 Task: Create in the project TrueNorth and in the Backlog issue 'Integrate a new virtual reality feature into an existing mobile application to enhance user engagement and experience' a child issue 'Serverless computing application testing automation and optimization', and assign it to team member softage.3@softage.net.
Action: Mouse moved to (758, 558)
Screenshot: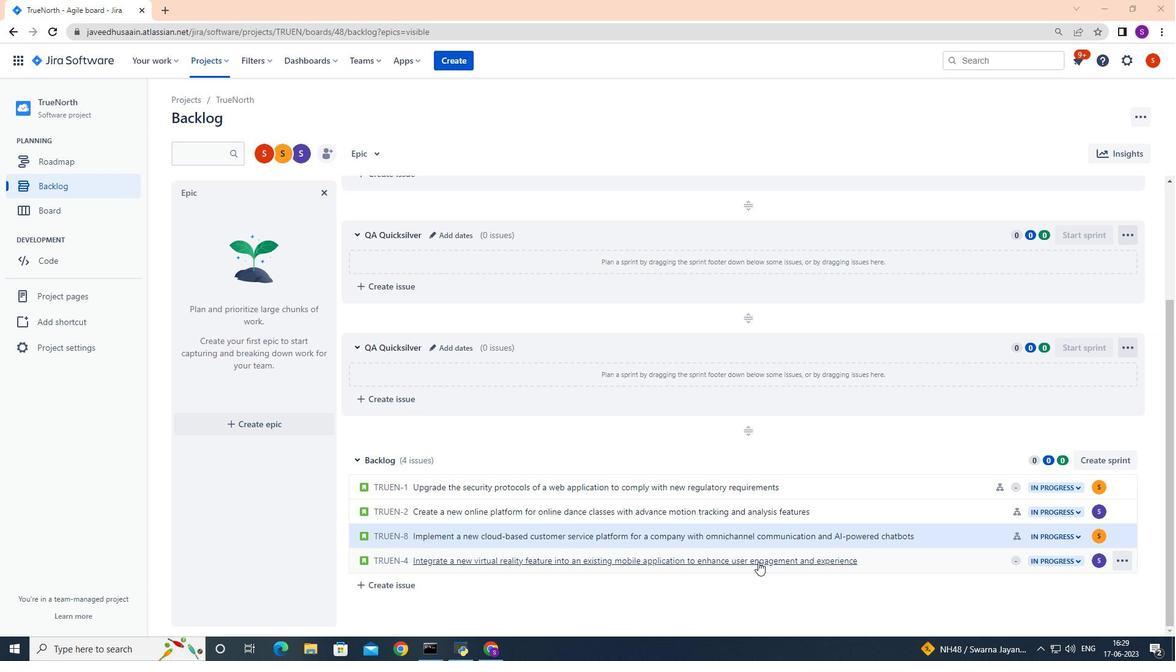 
Action: Mouse pressed left at (758, 558)
Screenshot: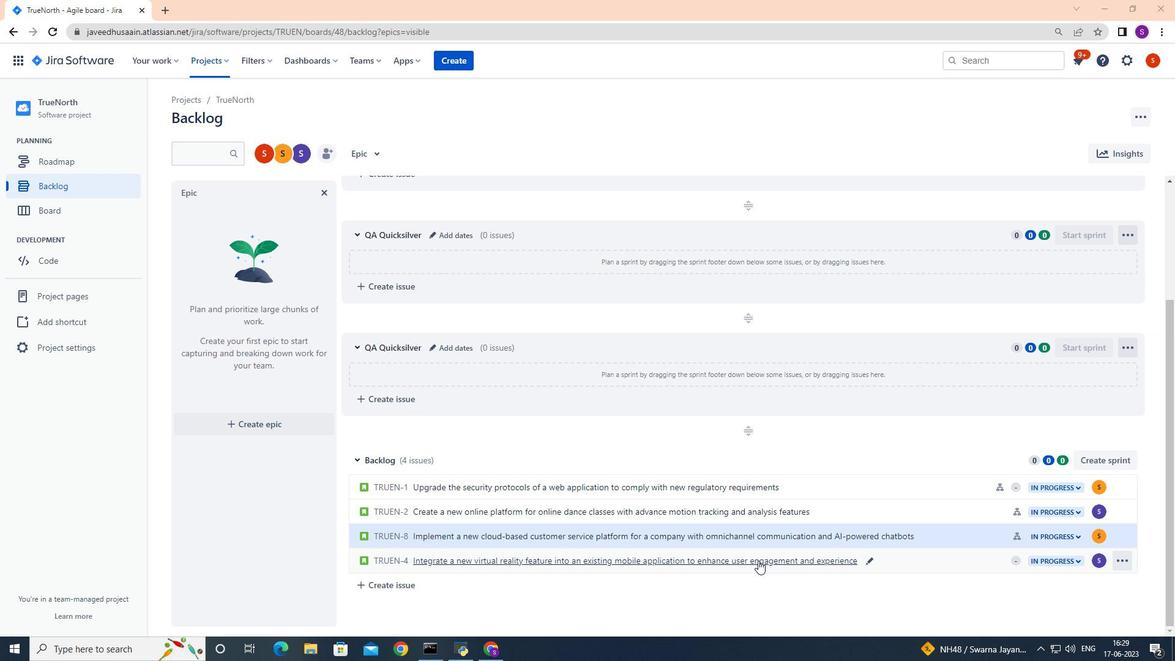 
Action: Mouse moved to (960, 297)
Screenshot: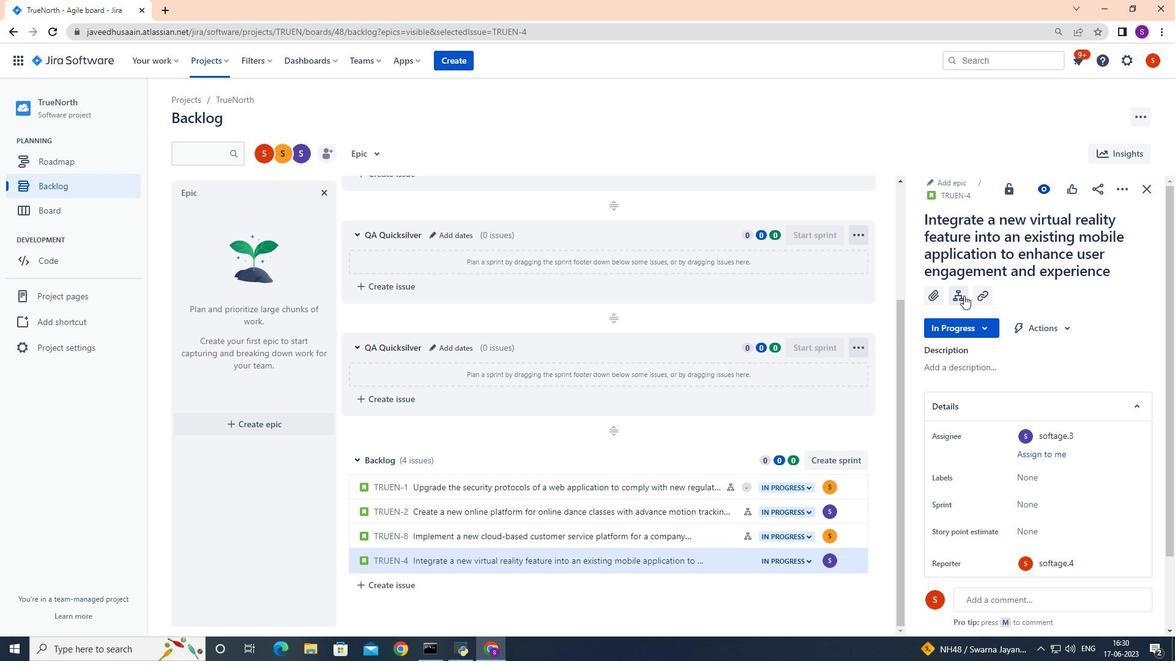 
Action: Mouse pressed left at (960, 297)
Screenshot: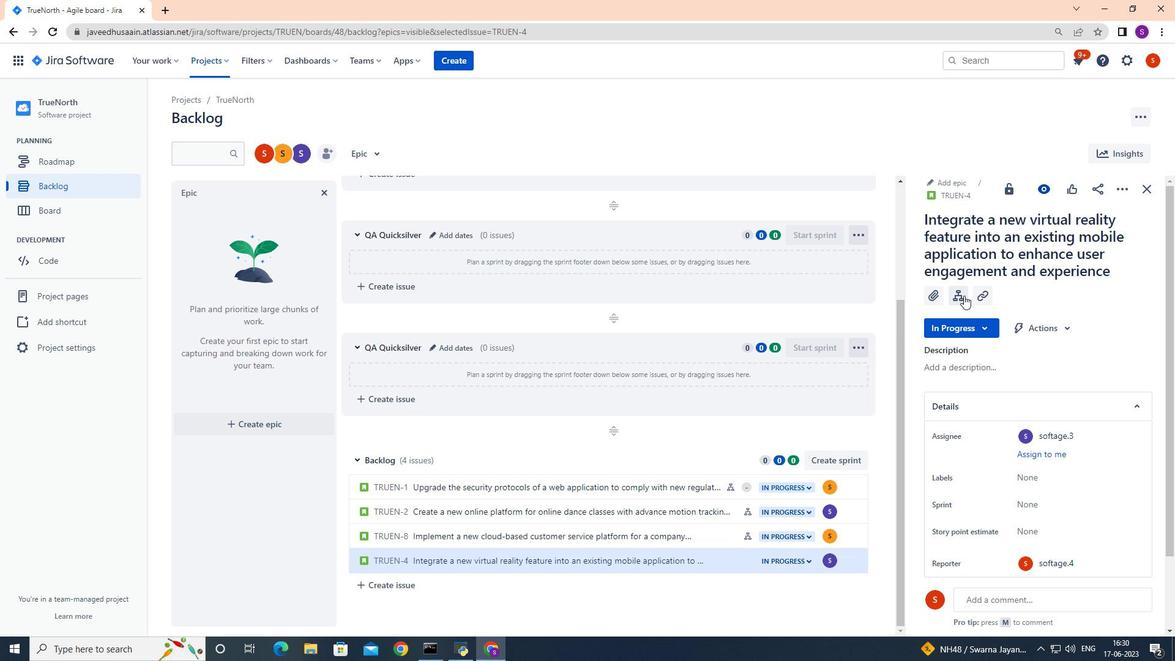 
Action: Mouse moved to (965, 392)
Screenshot: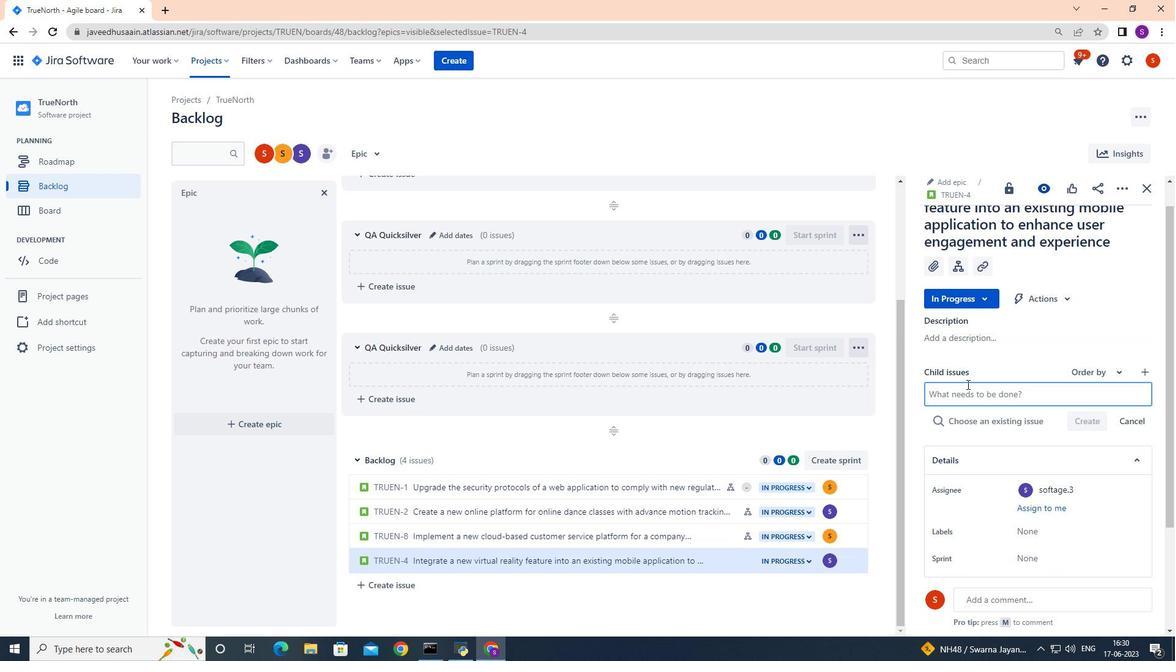 
Action: Mouse pressed left at (965, 392)
Screenshot: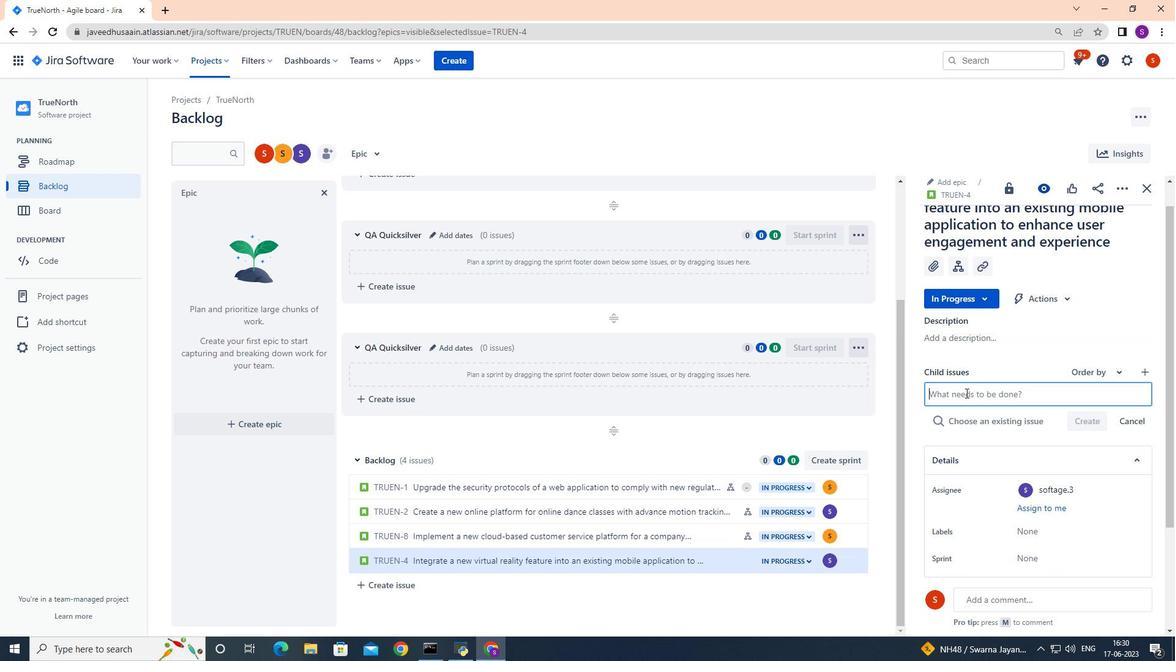 
Action: Mouse moved to (965, 392)
Screenshot: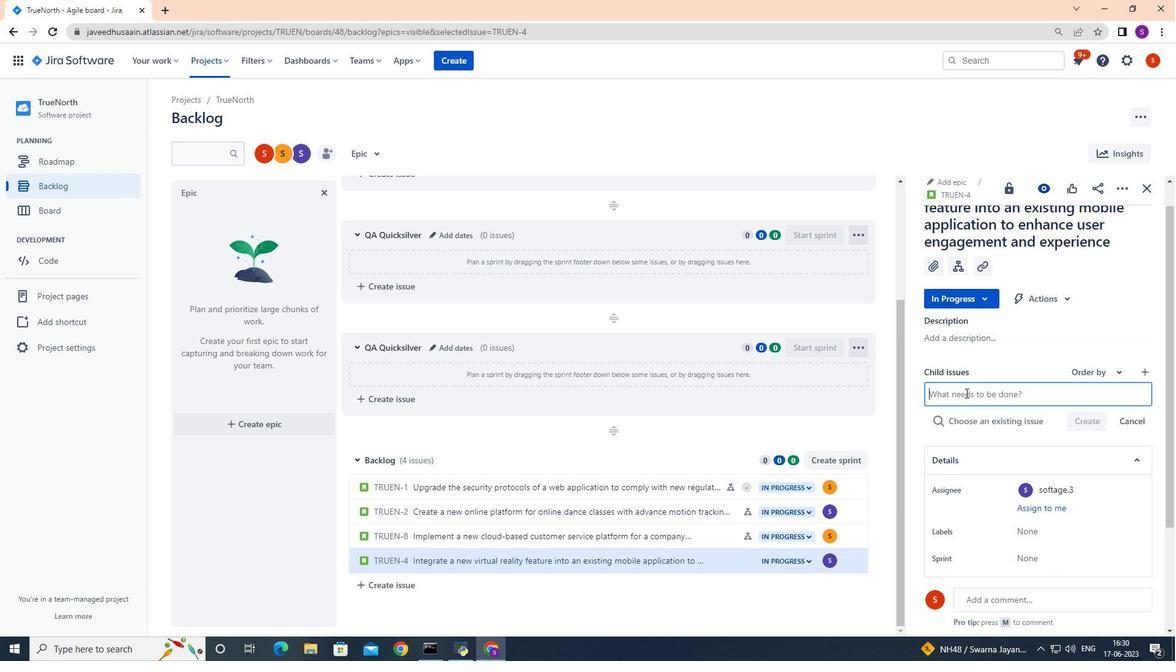 
Action: Key pressed <Key.shift>Serverless<Key.space>computing<Key.space>application<Key.space>testing<Key.space>automation<Key.space>and<Key.space>optimization
Screenshot: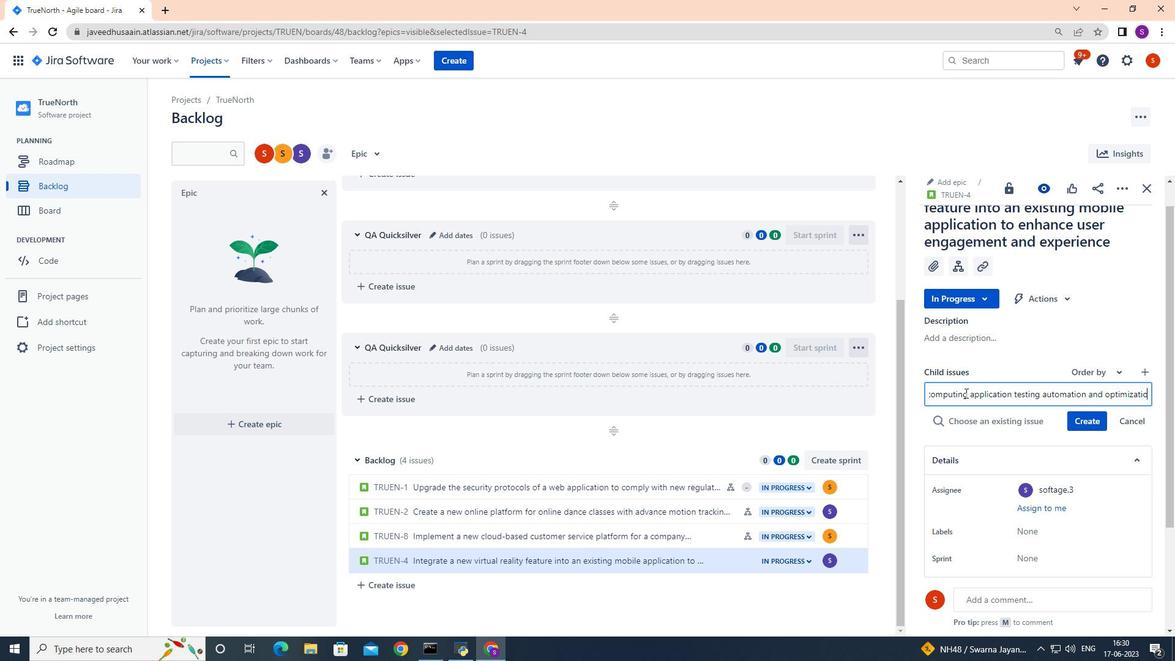 
Action: Mouse moved to (986, 392)
Screenshot: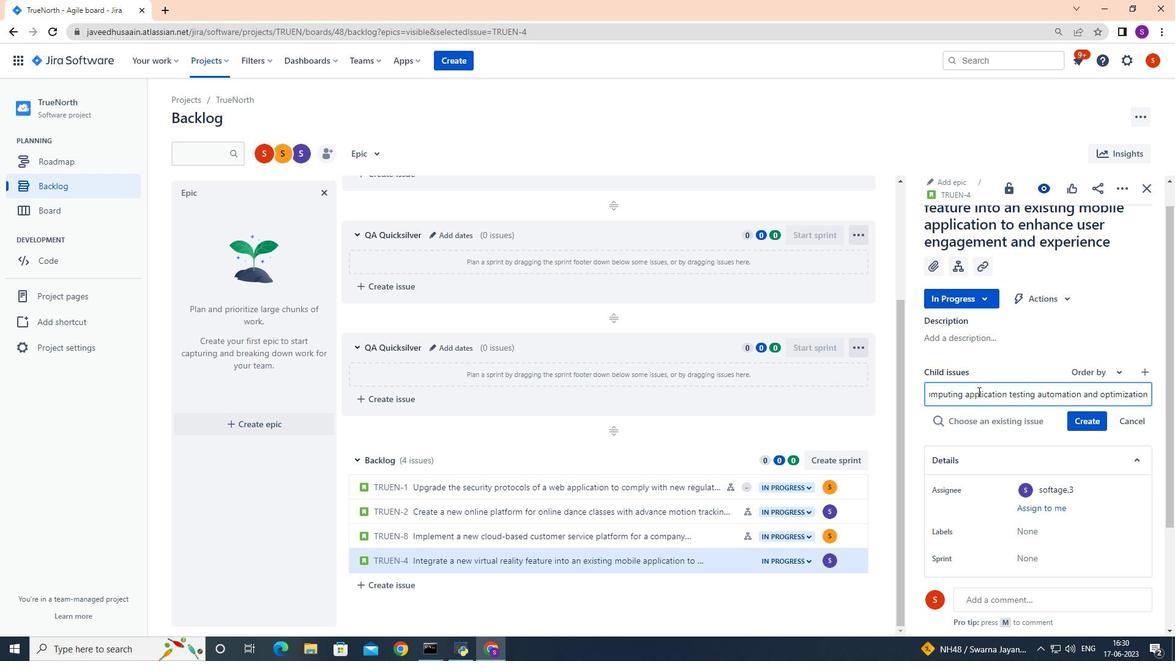 
Action: Mouse pressed left at (986, 392)
Screenshot: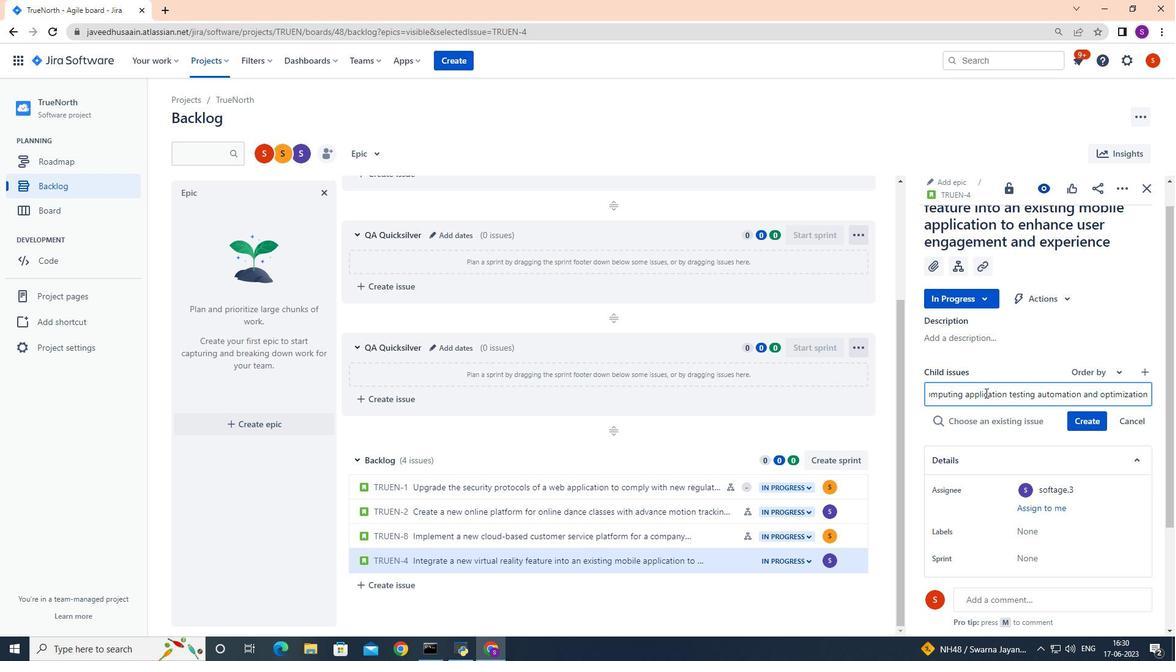 
Action: Mouse moved to (968, 395)
Screenshot: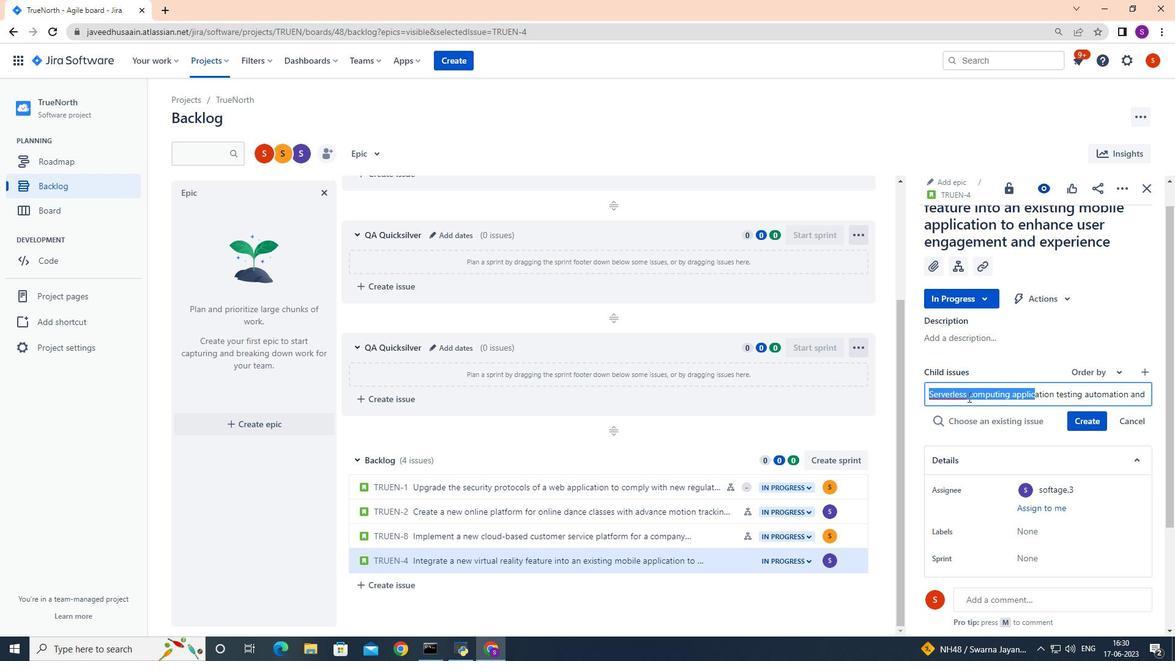 
Action: Mouse pressed left at (968, 395)
Screenshot: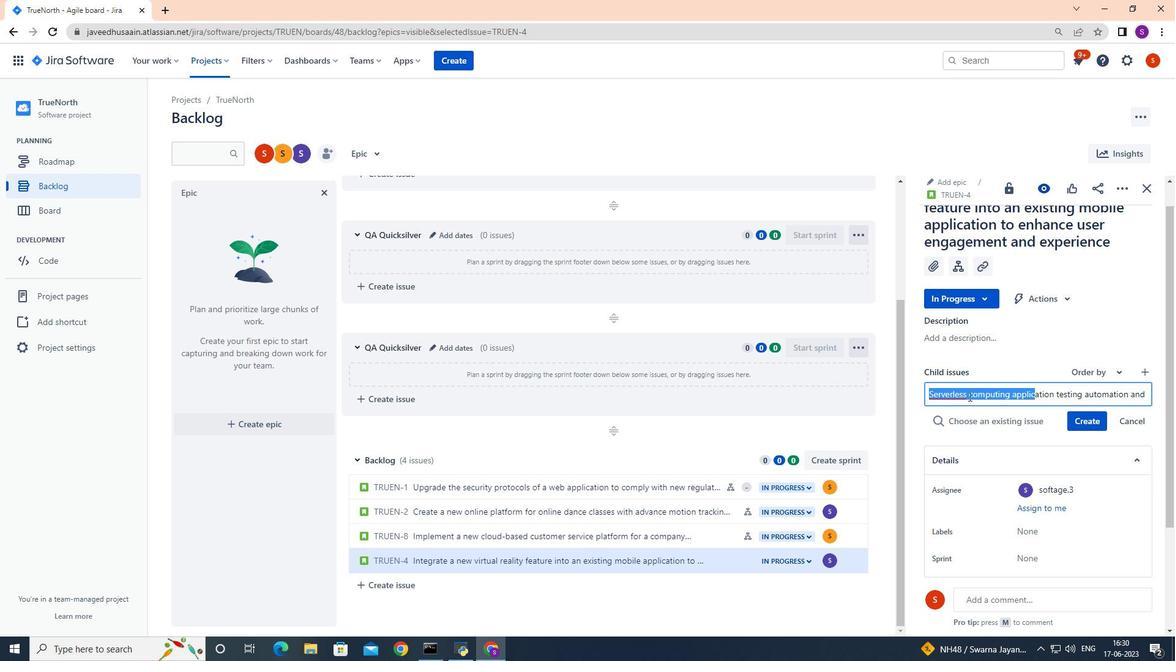 
Action: Mouse moved to (1078, 416)
Screenshot: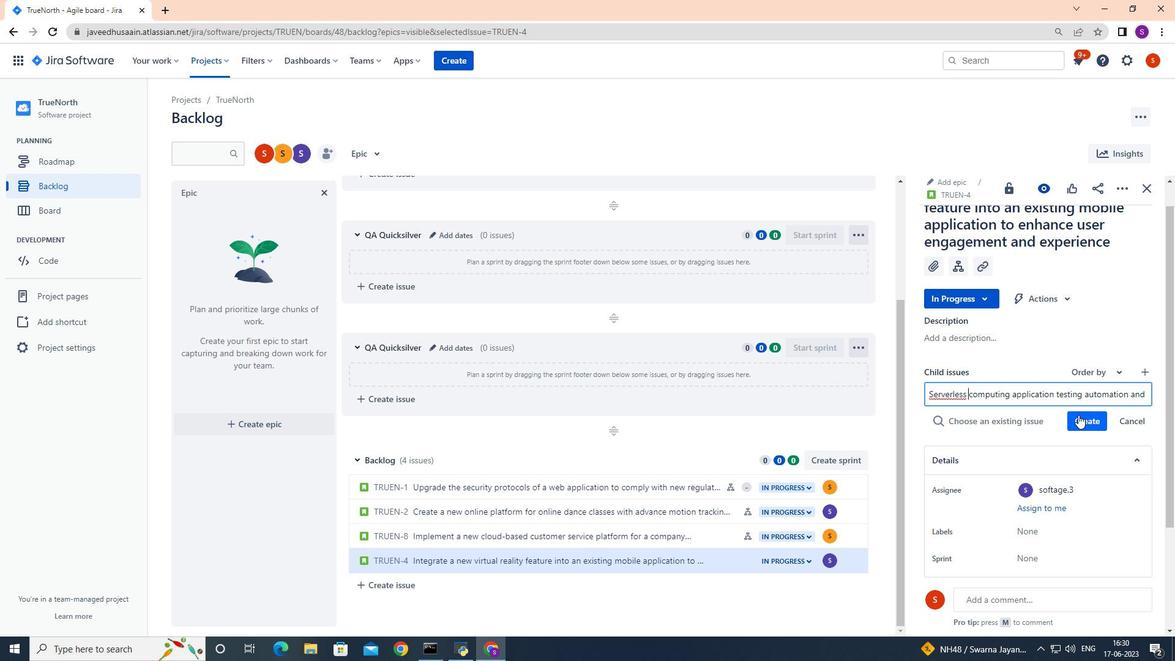 
Action: Mouse pressed left at (1078, 416)
Screenshot: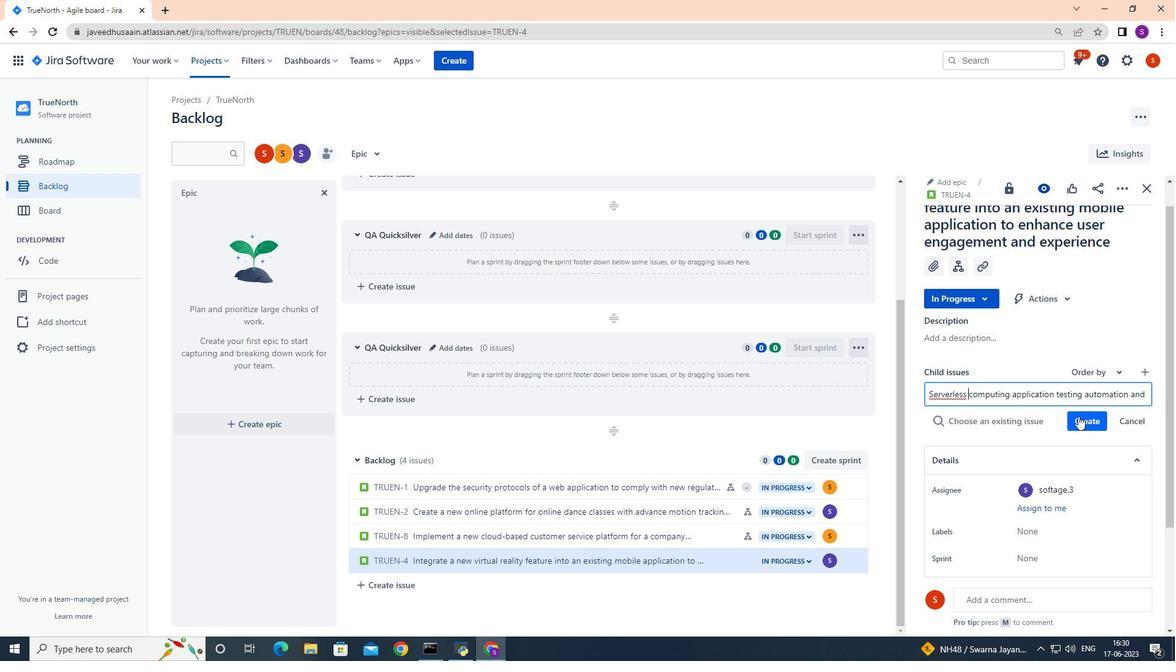 
Action: Mouse moved to (1102, 400)
Screenshot: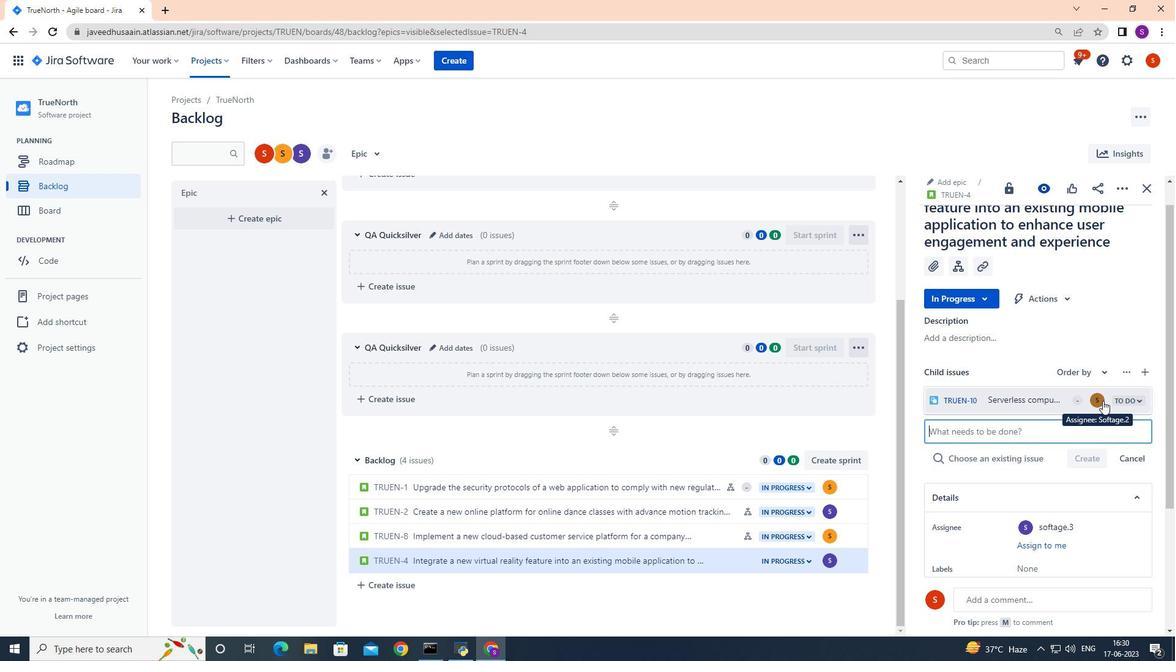 
Action: Mouse pressed left at (1102, 400)
Screenshot: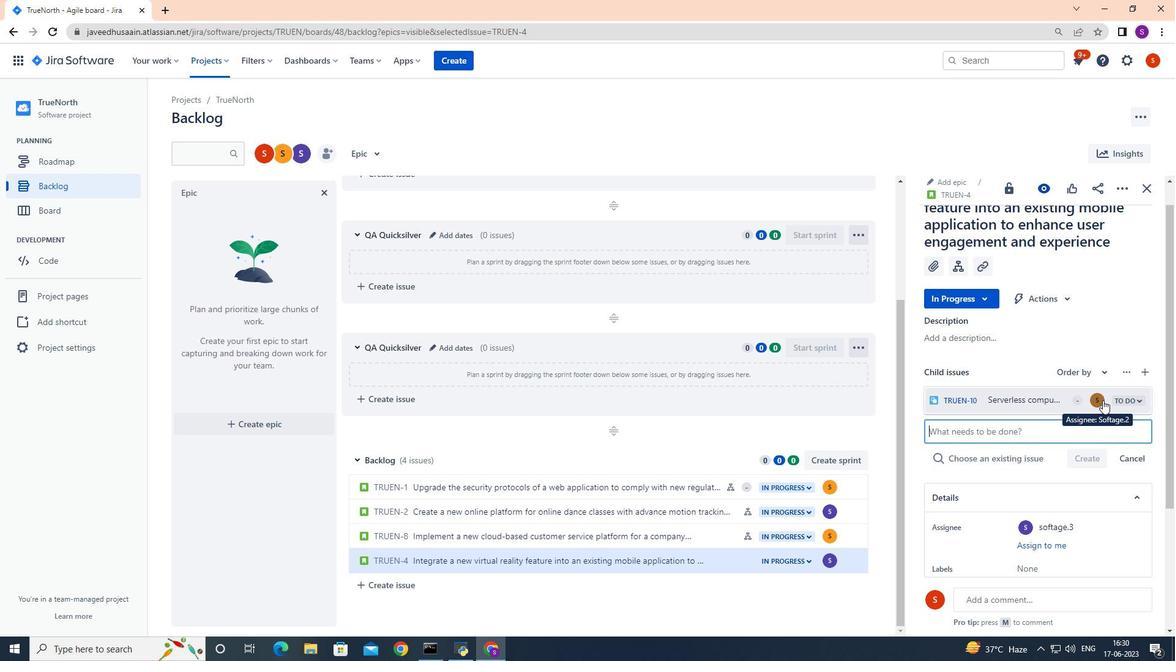 
Action: Mouse moved to (1042, 350)
Screenshot: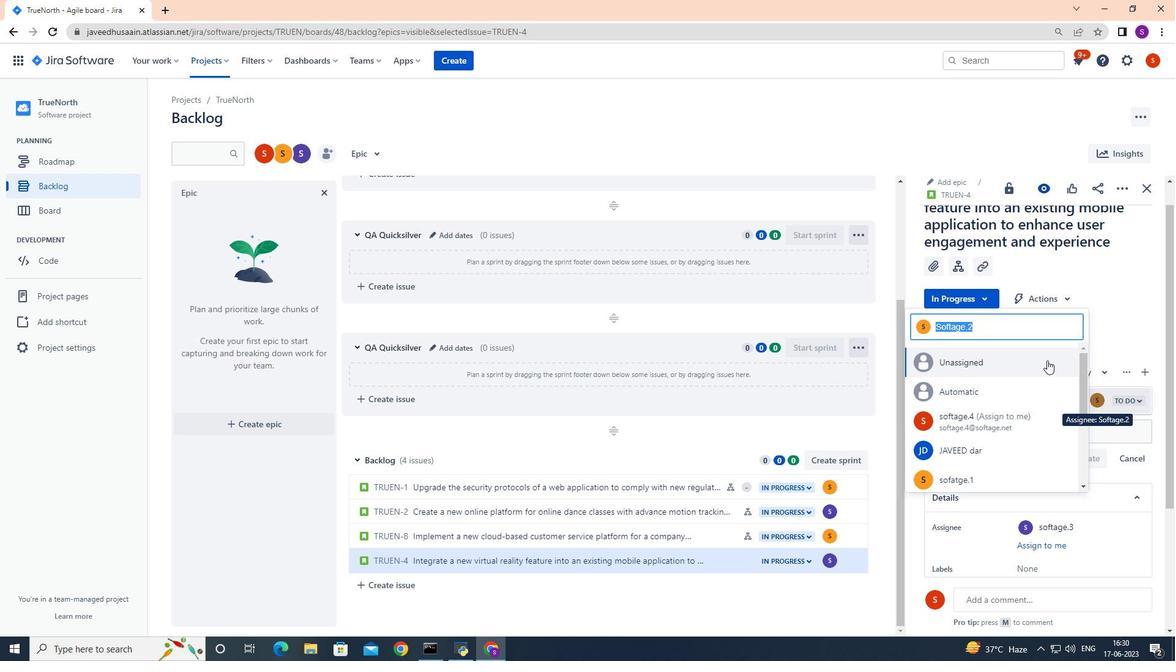 
Action: Key pressed <Key.backspace>softage.3<Key.shift>@softage
Screenshot: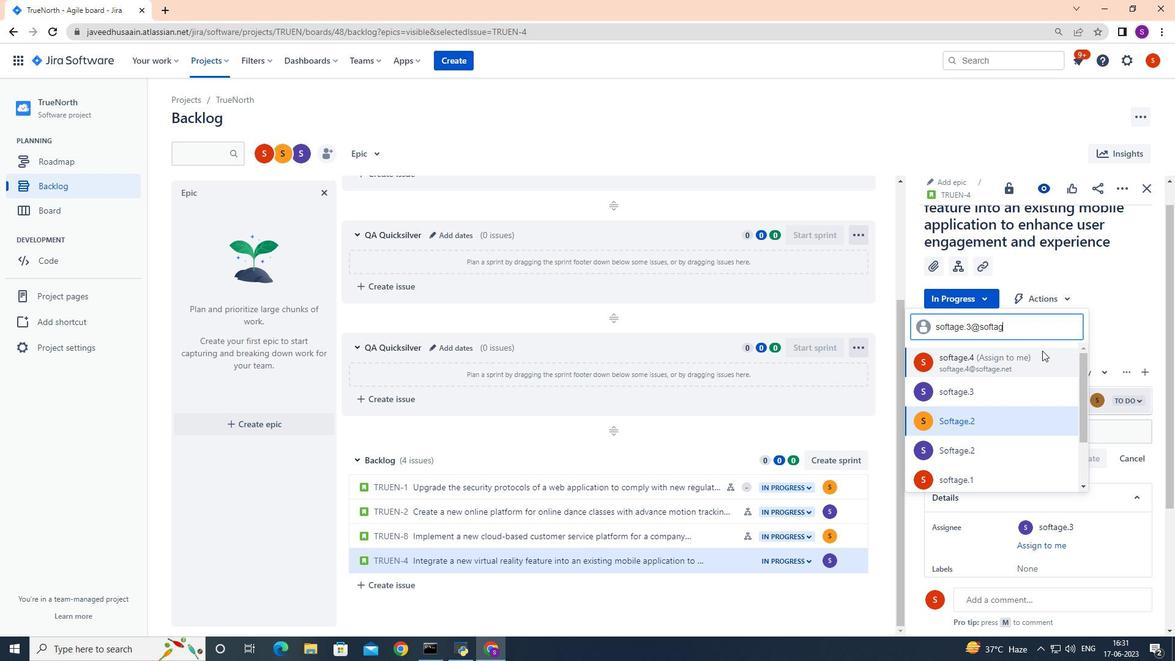 
Action: Mouse moved to (963, 386)
Screenshot: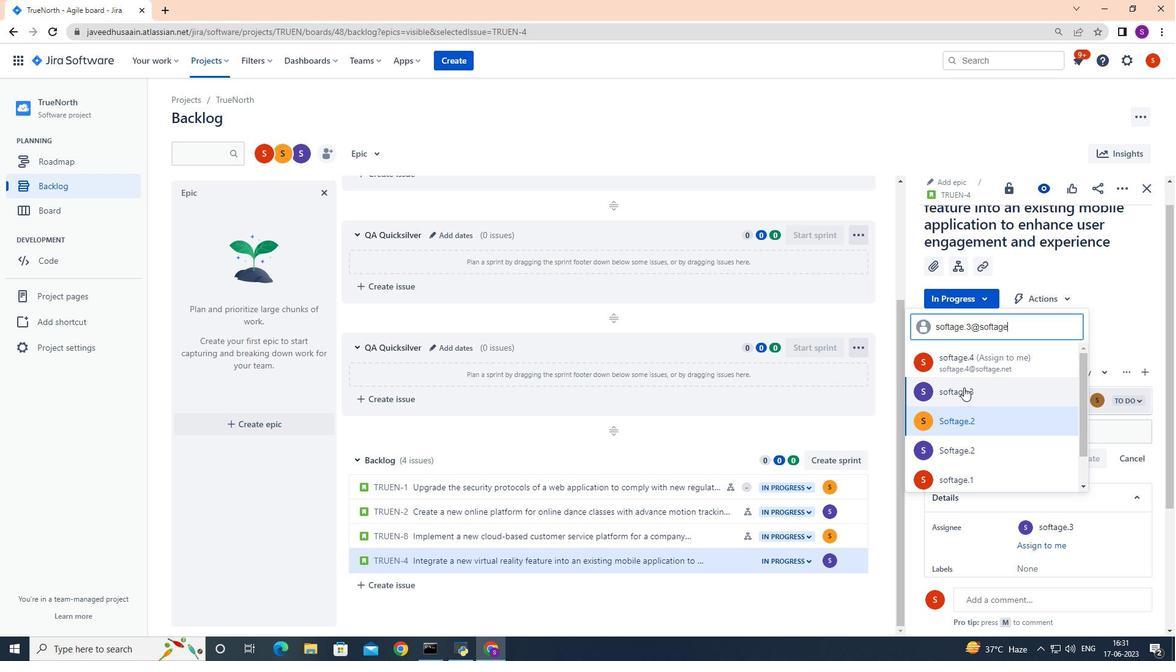 
Action: Mouse pressed left at (963, 386)
Screenshot: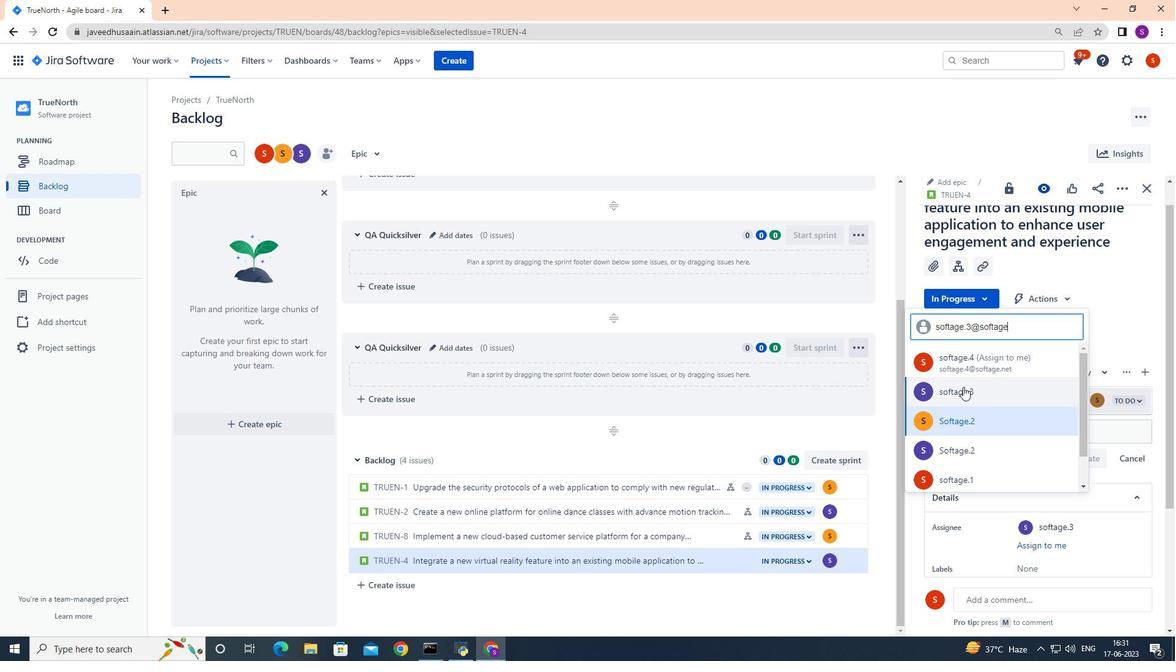 
Action: Mouse moved to (1053, 438)
Screenshot: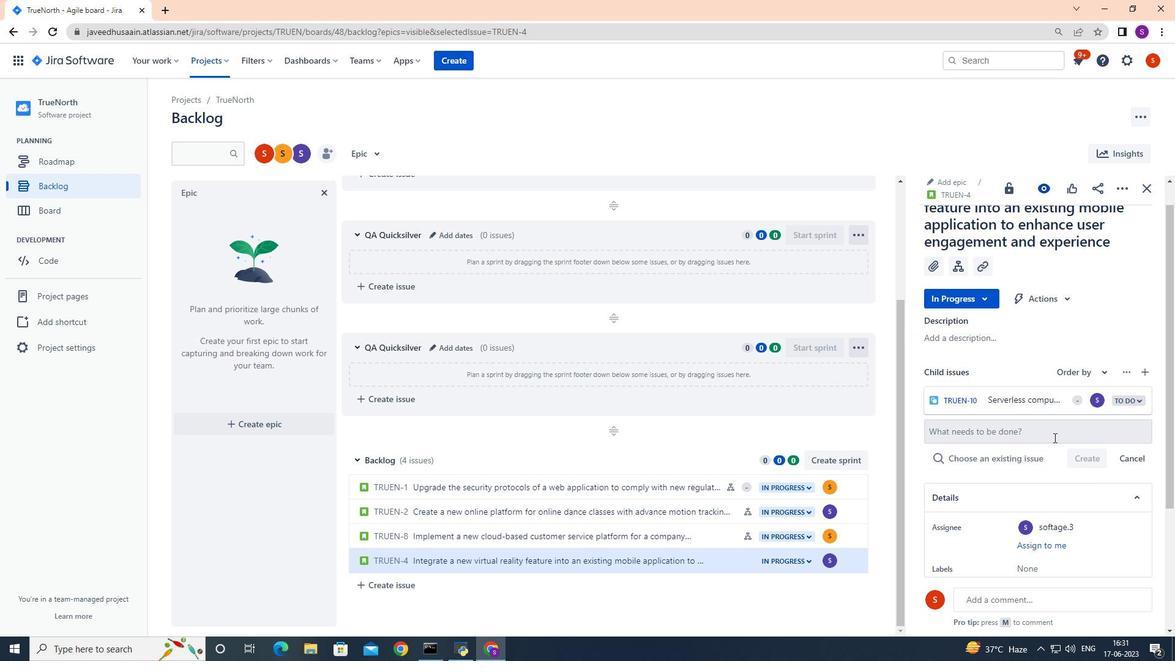 
